 Task: Sort the list "backlog" "by start date" "descending.
Action: Mouse moved to (933, 72)
Screenshot: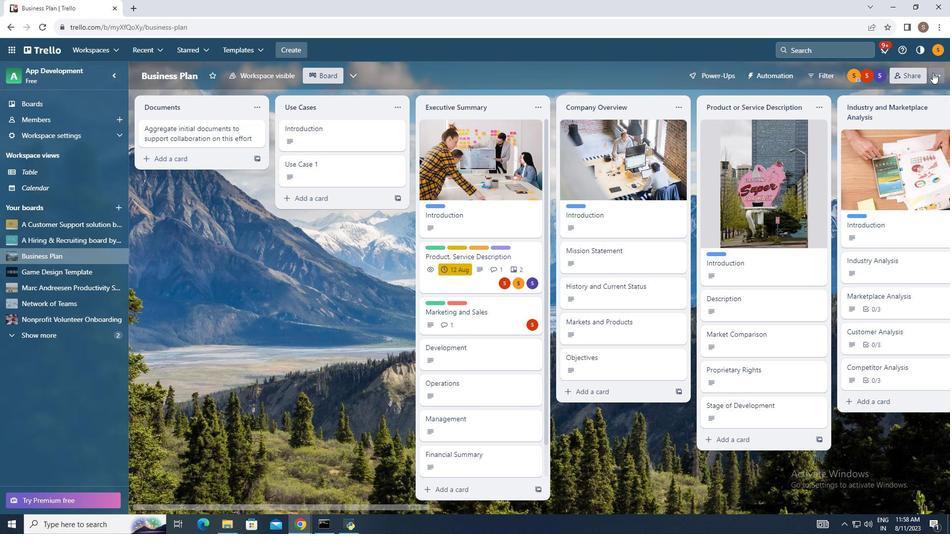 
Action: Mouse pressed left at (933, 72)
Screenshot: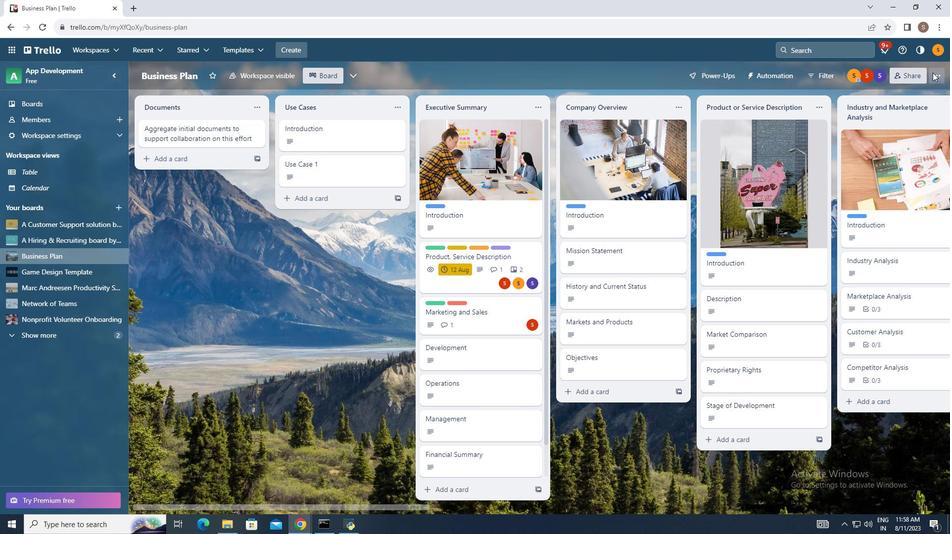 
Action: Mouse moved to (852, 204)
Screenshot: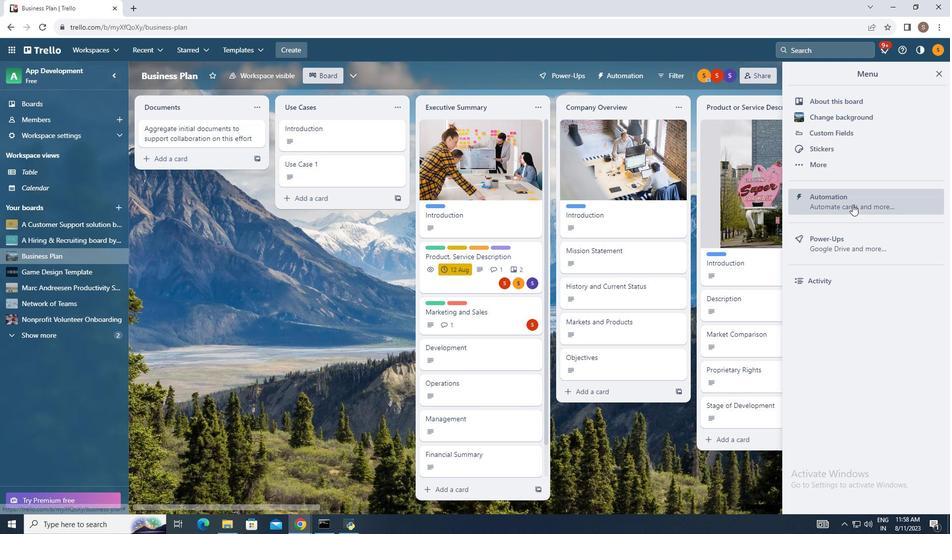 
Action: Mouse pressed left at (852, 204)
Screenshot: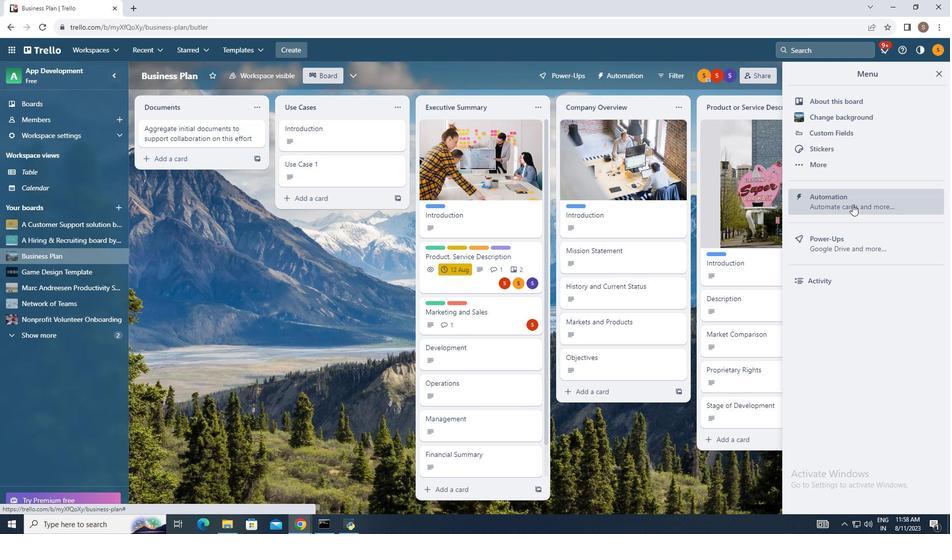 
Action: Mouse moved to (159, 242)
Screenshot: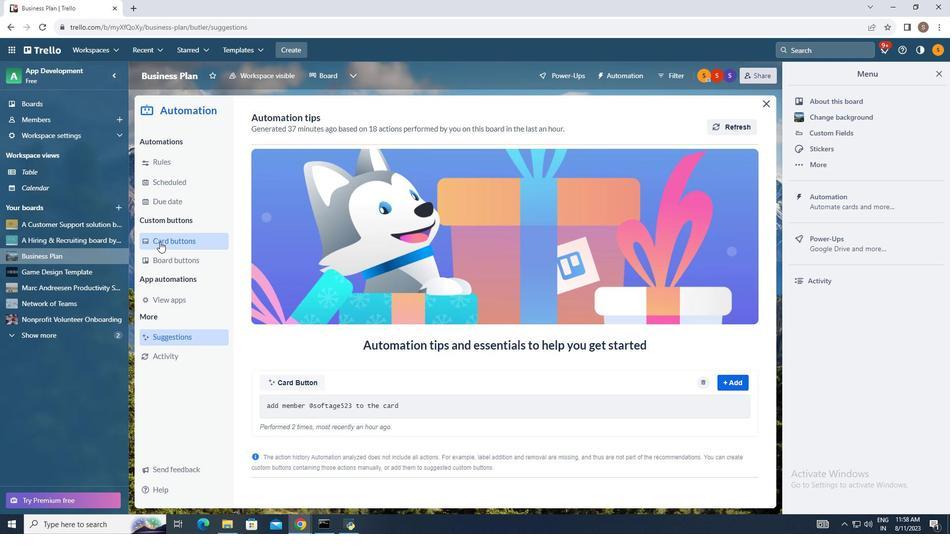 
Action: Mouse pressed left at (159, 242)
Screenshot: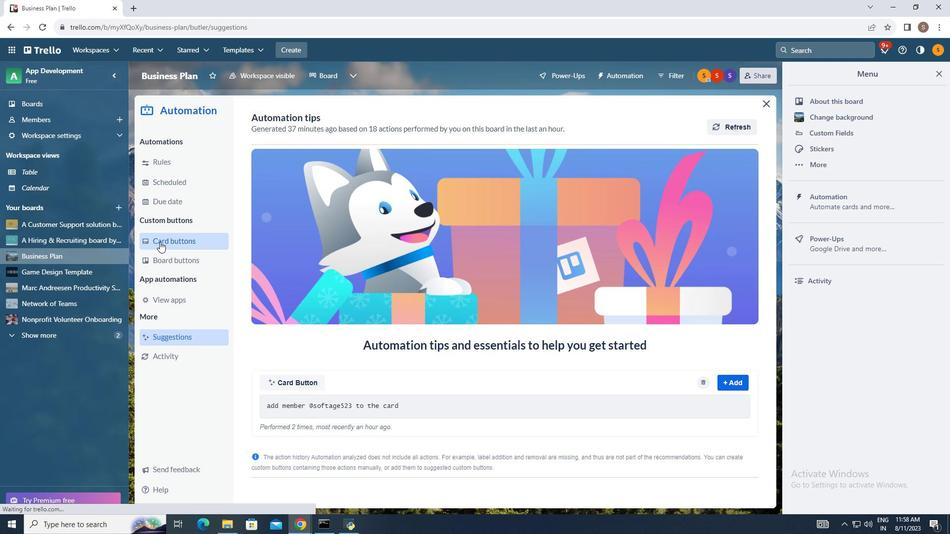 
Action: Mouse moved to (727, 117)
Screenshot: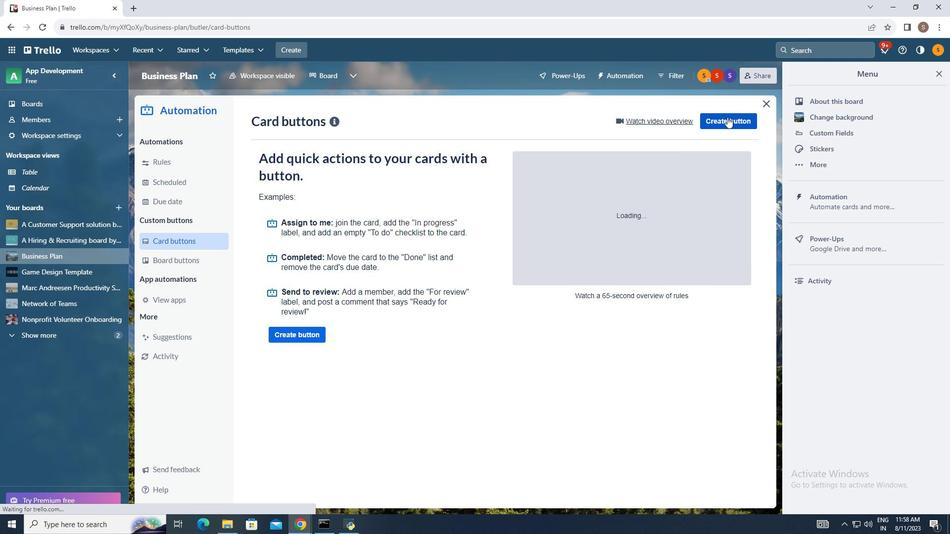 
Action: Mouse pressed left at (727, 117)
Screenshot: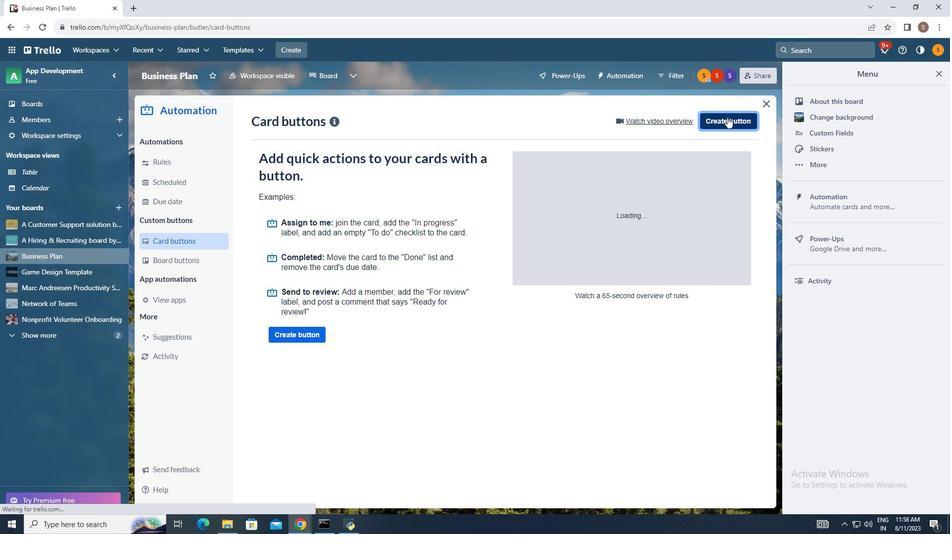 
Action: Mouse moved to (498, 258)
Screenshot: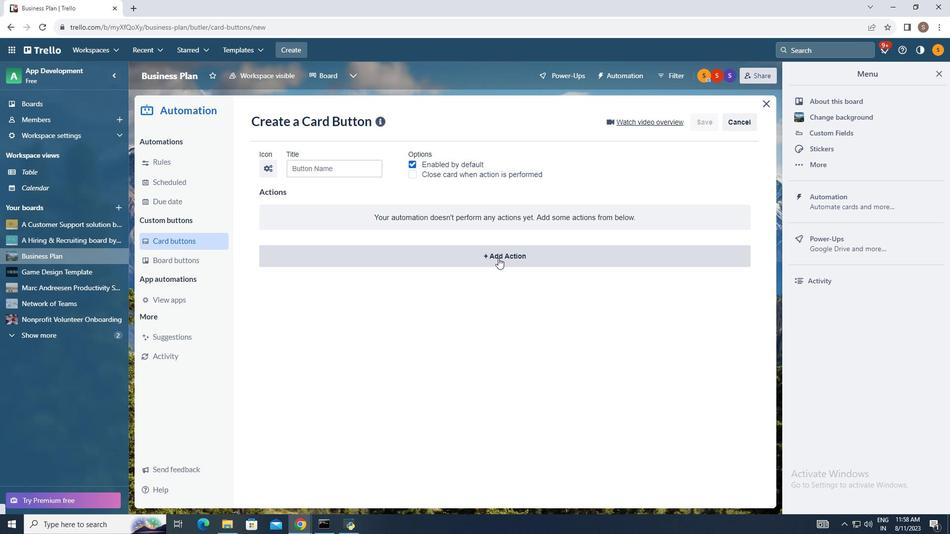 
Action: Mouse pressed left at (498, 258)
Screenshot: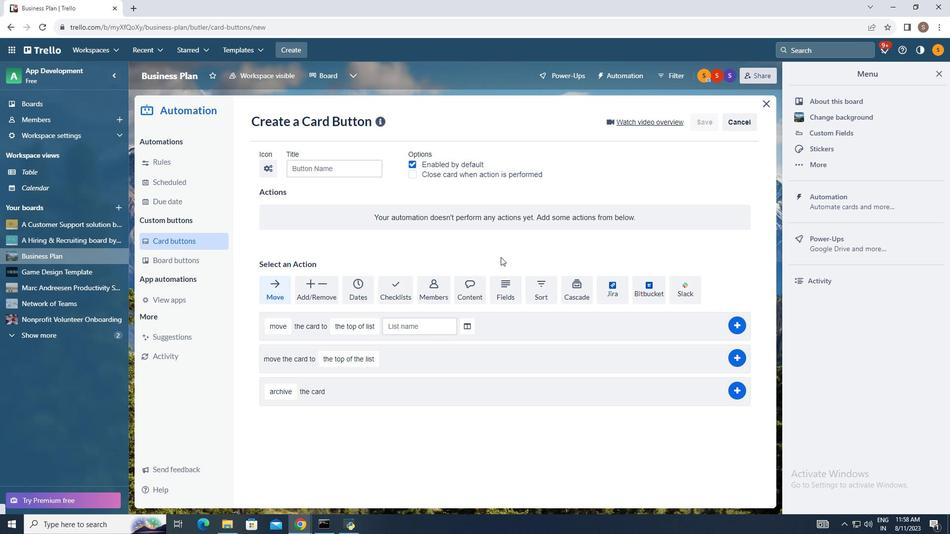 
Action: Mouse moved to (547, 292)
Screenshot: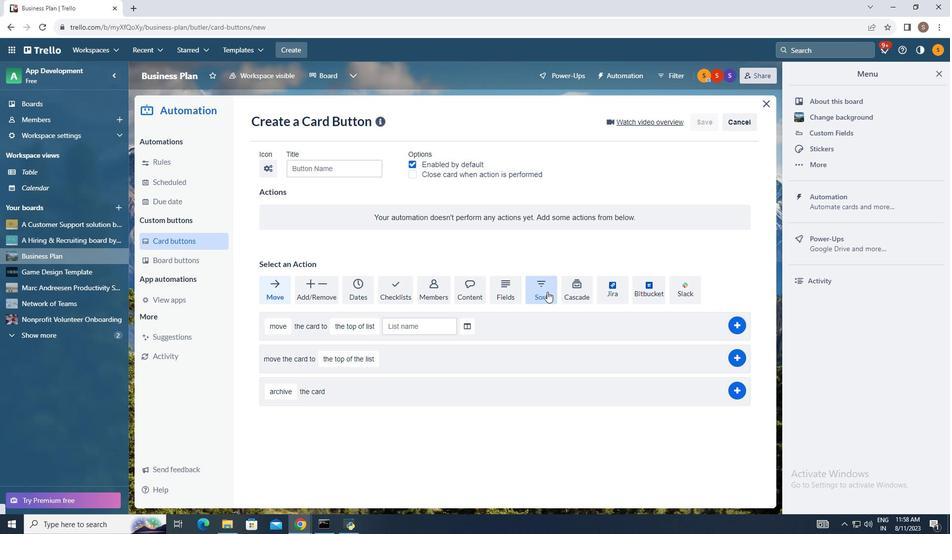 
Action: Mouse pressed left at (547, 292)
Screenshot: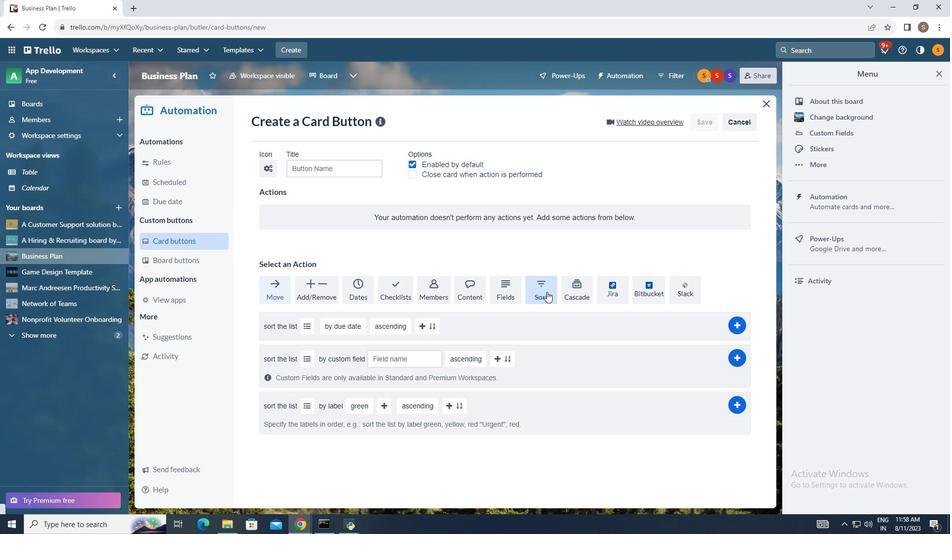 
Action: Mouse moved to (310, 324)
Screenshot: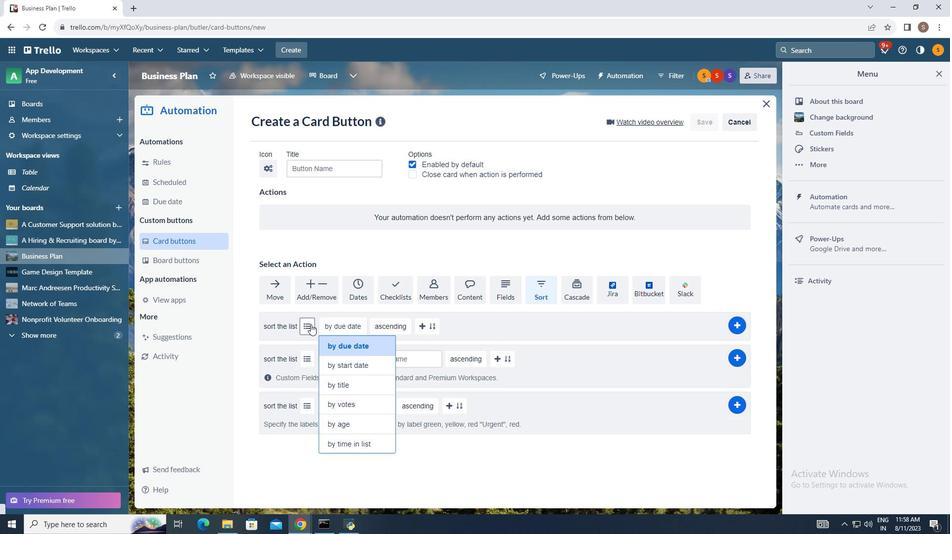 
Action: Mouse pressed left at (310, 324)
Screenshot: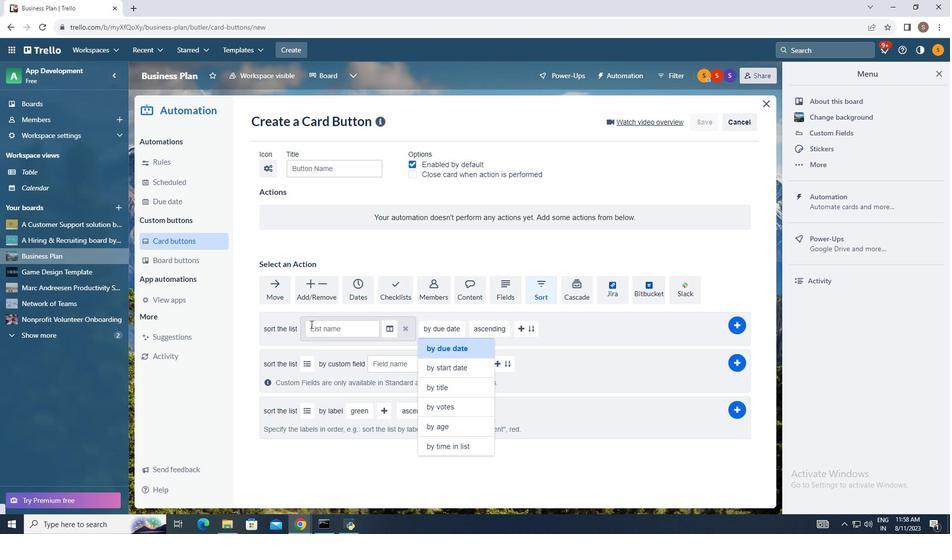 
Action: Mouse moved to (317, 329)
Screenshot: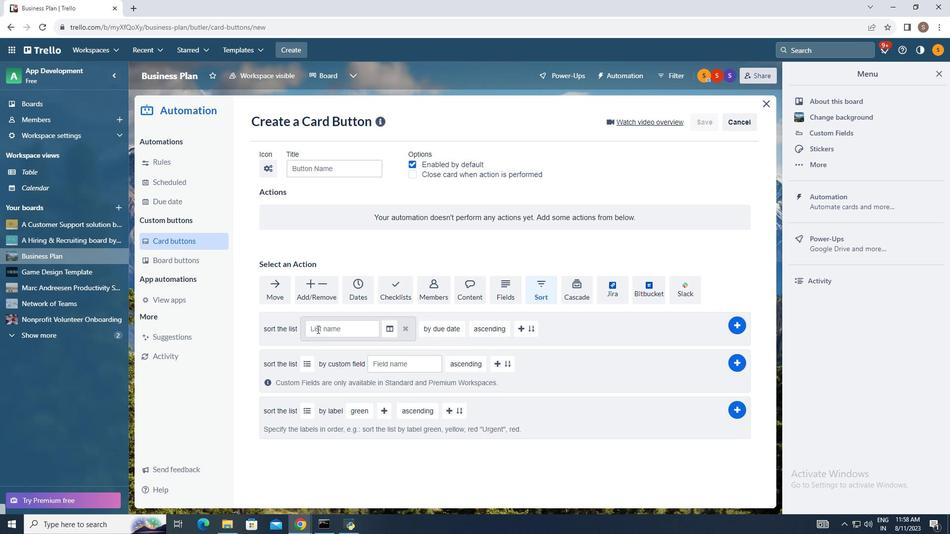 
Action: Mouse pressed left at (317, 329)
Screenshot: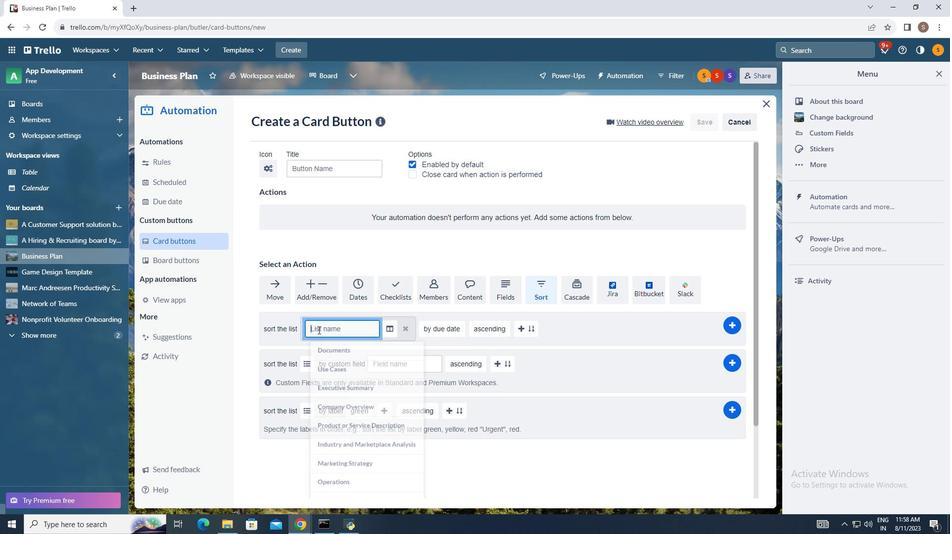 
Action: Mouse moved to (318, 330)
Screenshot: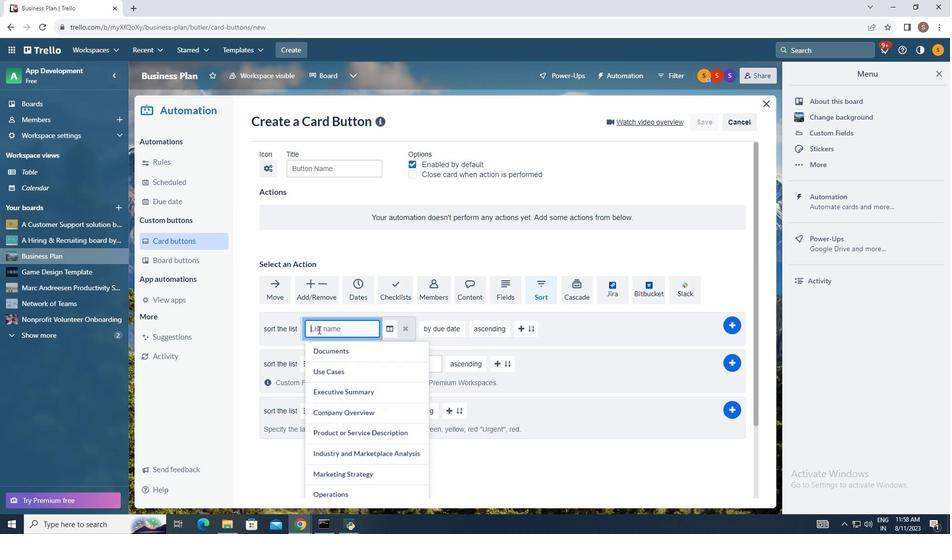 
Action: Key pressed backlog
Screenshot: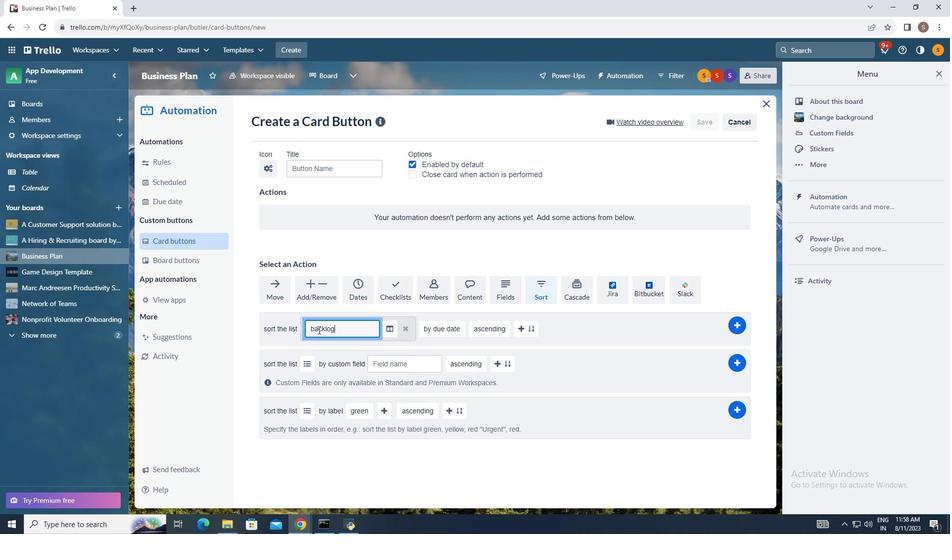 
Action: Mouse moved to (466, 366)
Screenshot: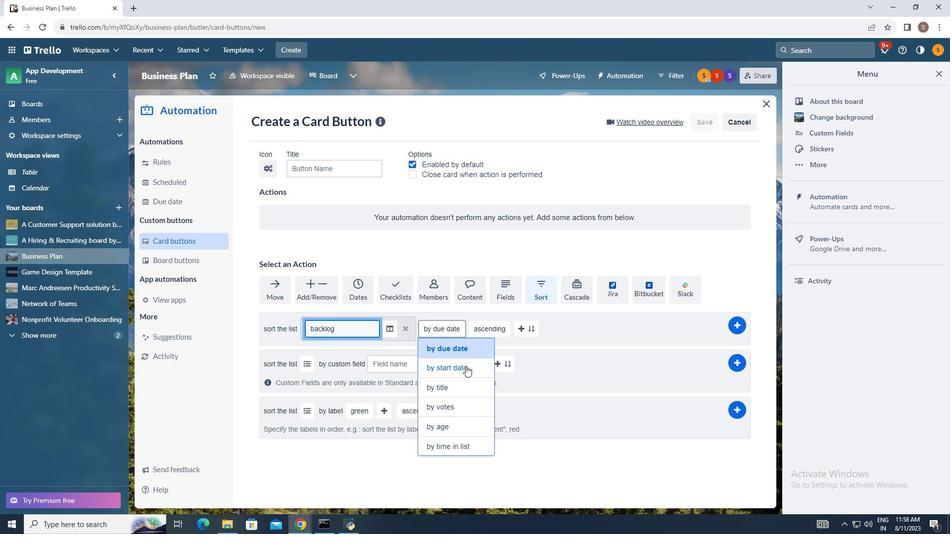 
Action: Mouse pressed left at (466, 366)
Screenshot: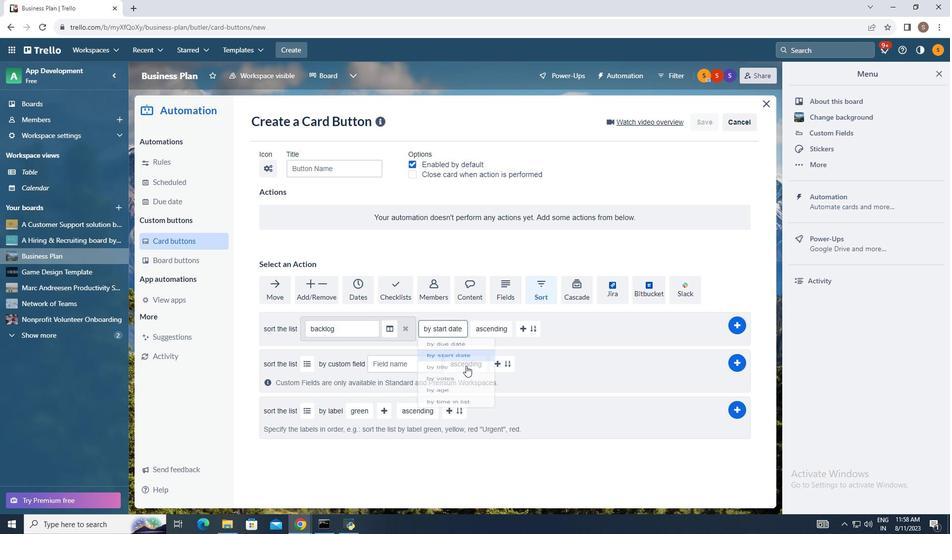 
Action: Mouse moved to (493, 323)
Screenshot: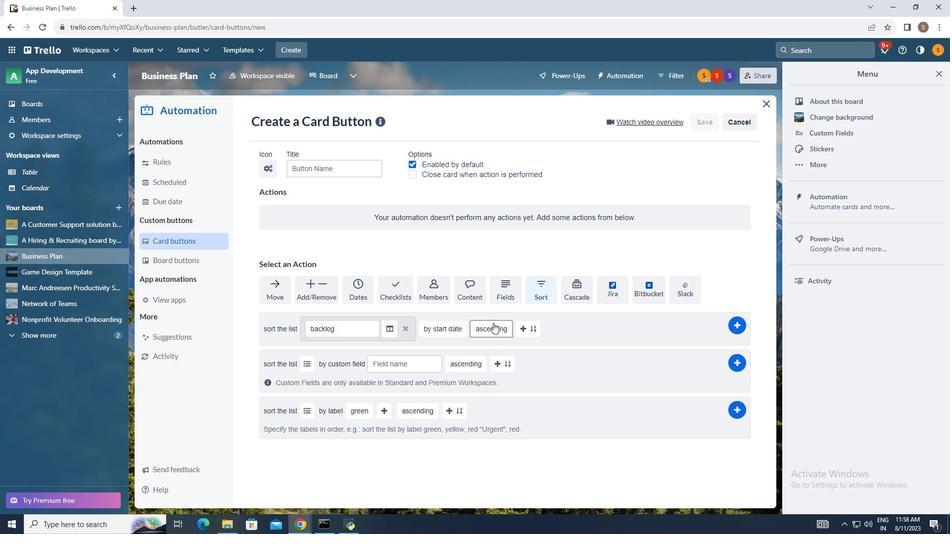 
Action: Mouse pressed left at (493, 323)
Screenshot: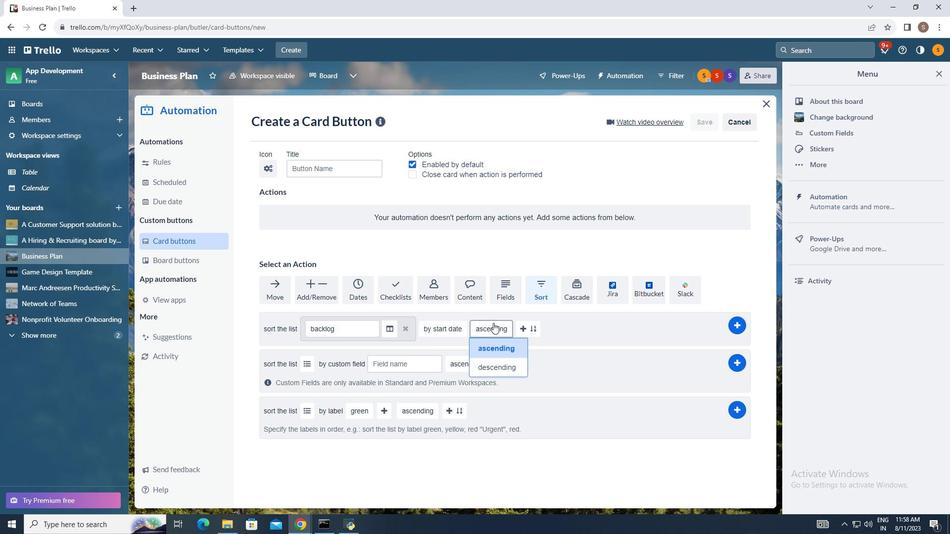 
Action: Mouse moved to (497, 367)
Screenshot: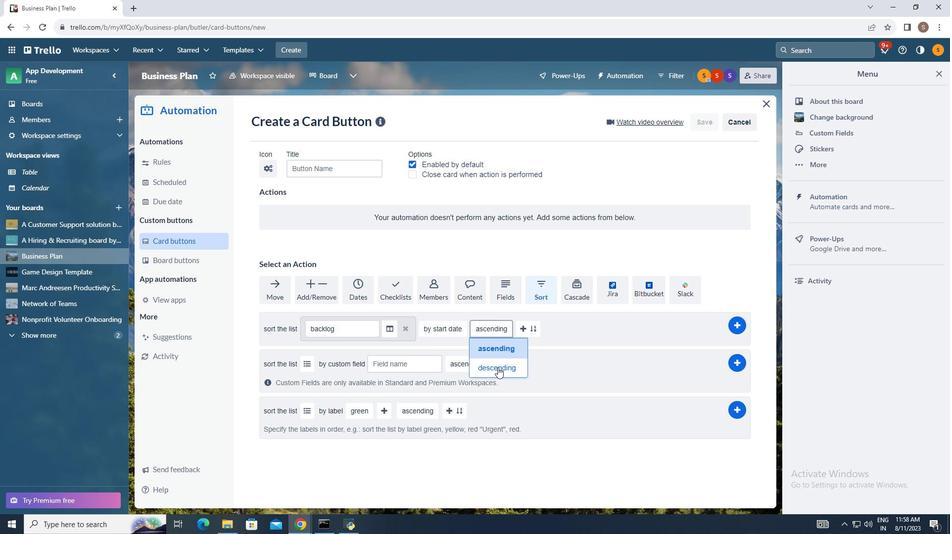 
Action: Mouse pressed left at (497, 367)
Screenshot: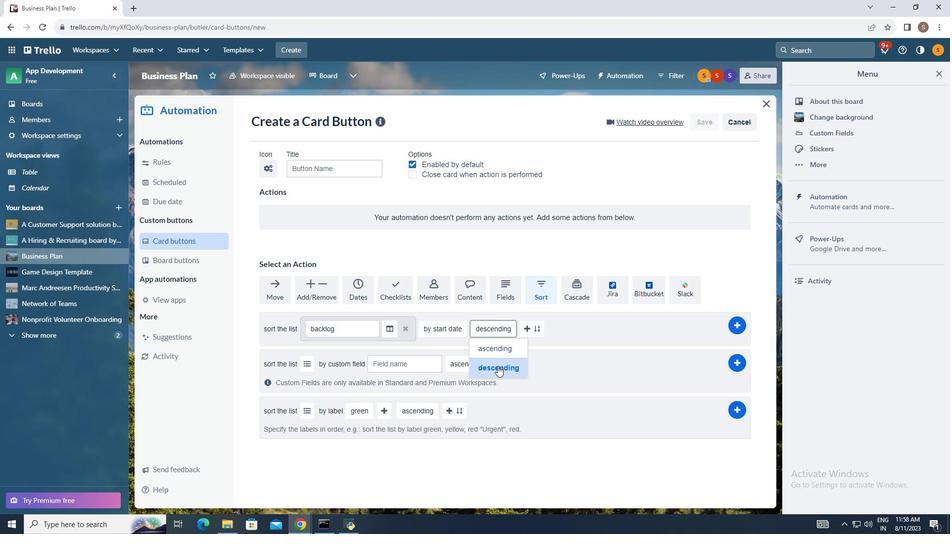 
Action: Mouse moved to (732, 322)
Screenshot: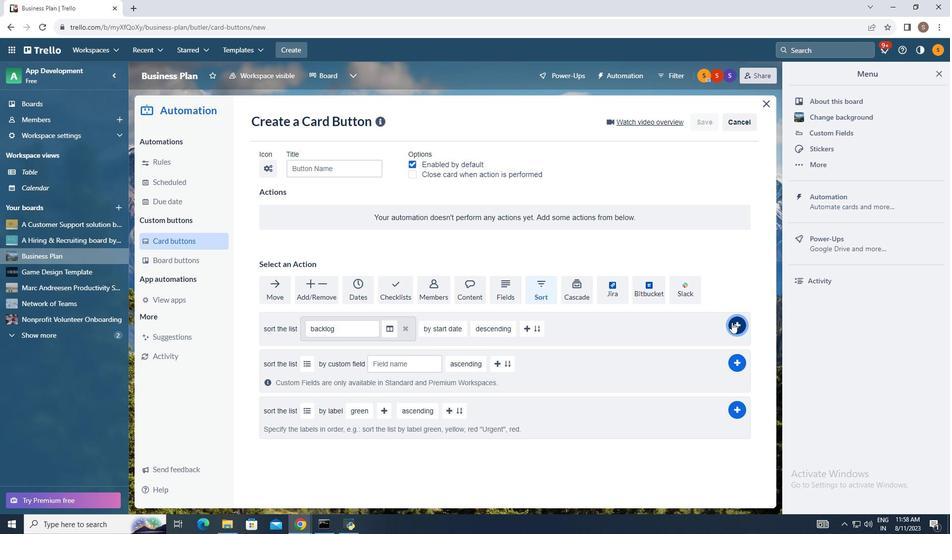 
Action: Mouse pressed left at (732, 322)
Screenshot: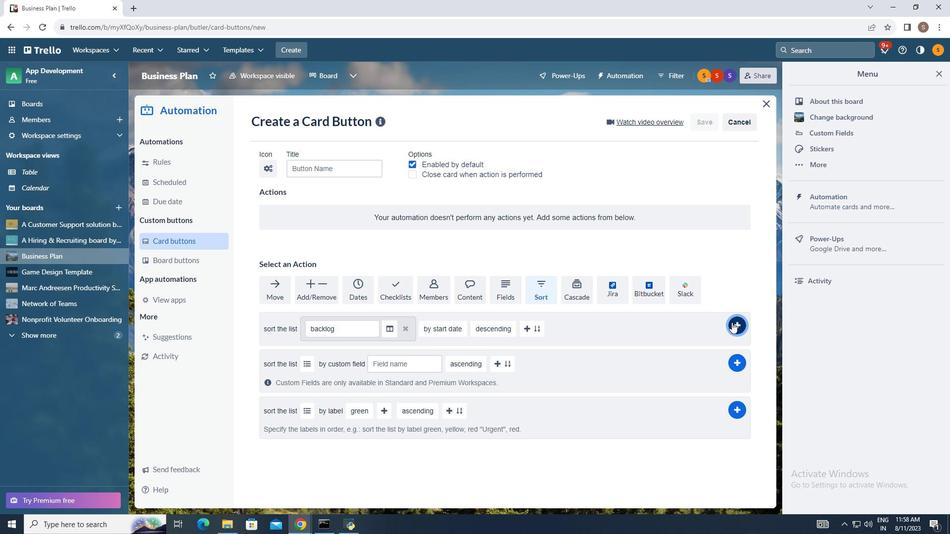
Action: Mouse moved to (726, 257)
Screenshot: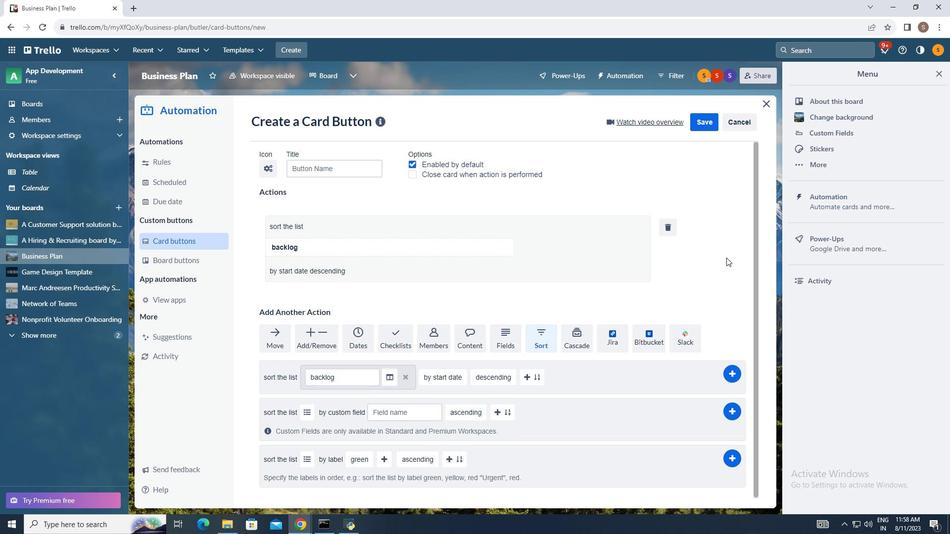 
